 Task: Add a condition where "Channel Is not Line" in unsolved tickets in your groups.
Action: Mouse moved to (128, 429)
Screenshot: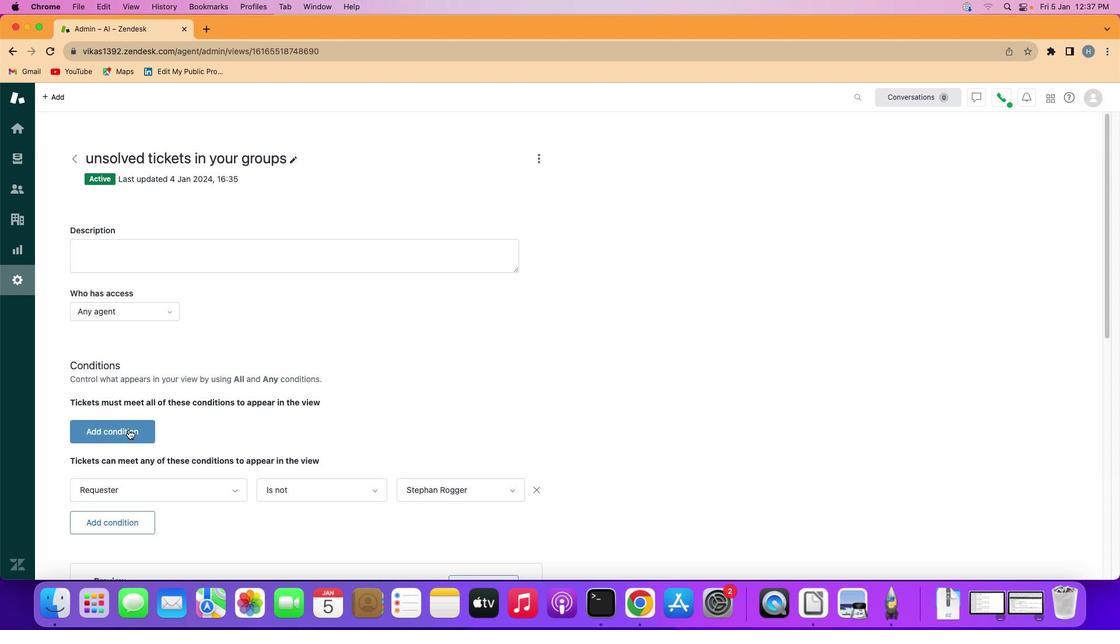 
Action: Mouse pressed left at (128, 429)
Screenshot: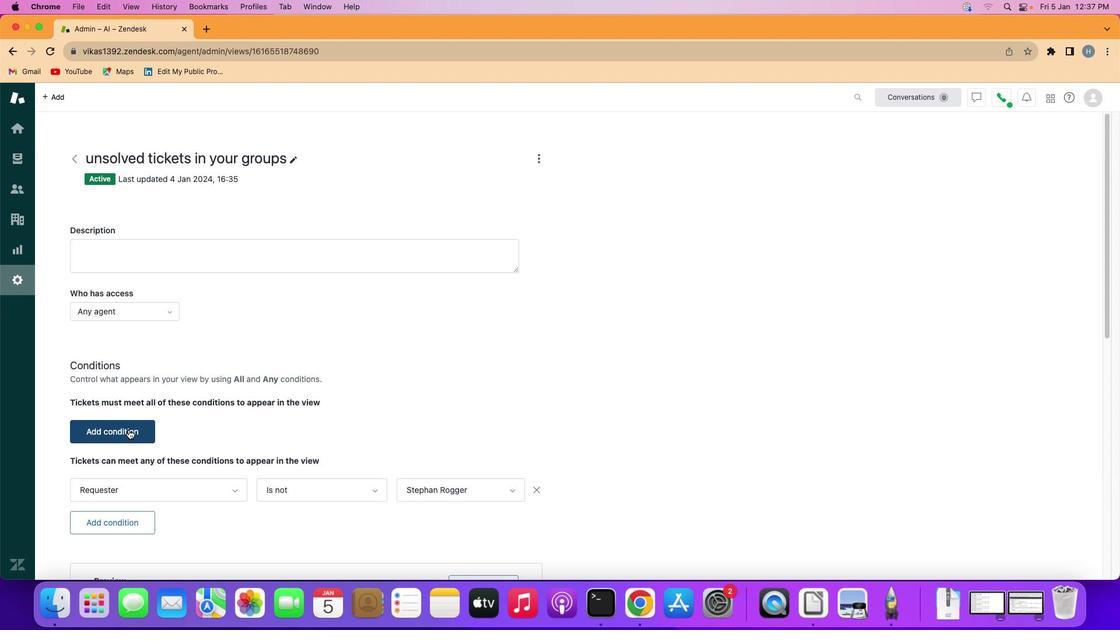 
Action: Mouse moved to (164, 431)
Screenshot: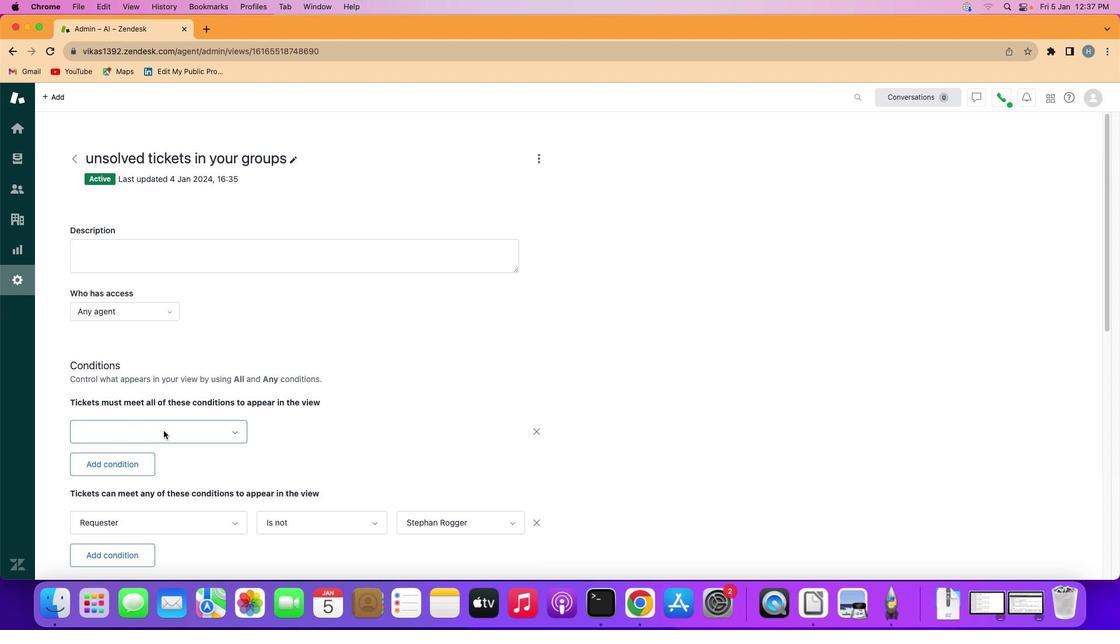 
Action: Mouse pressed left at (164, 431)
Screenshot: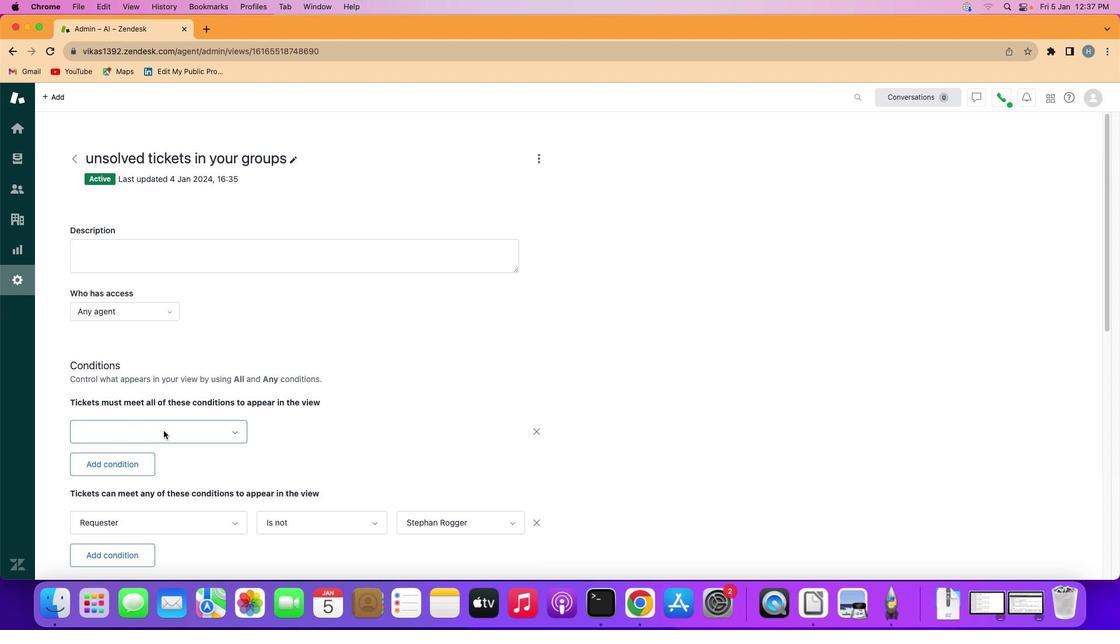 
Action: Mouse moved to (182, 349)
Screenshot: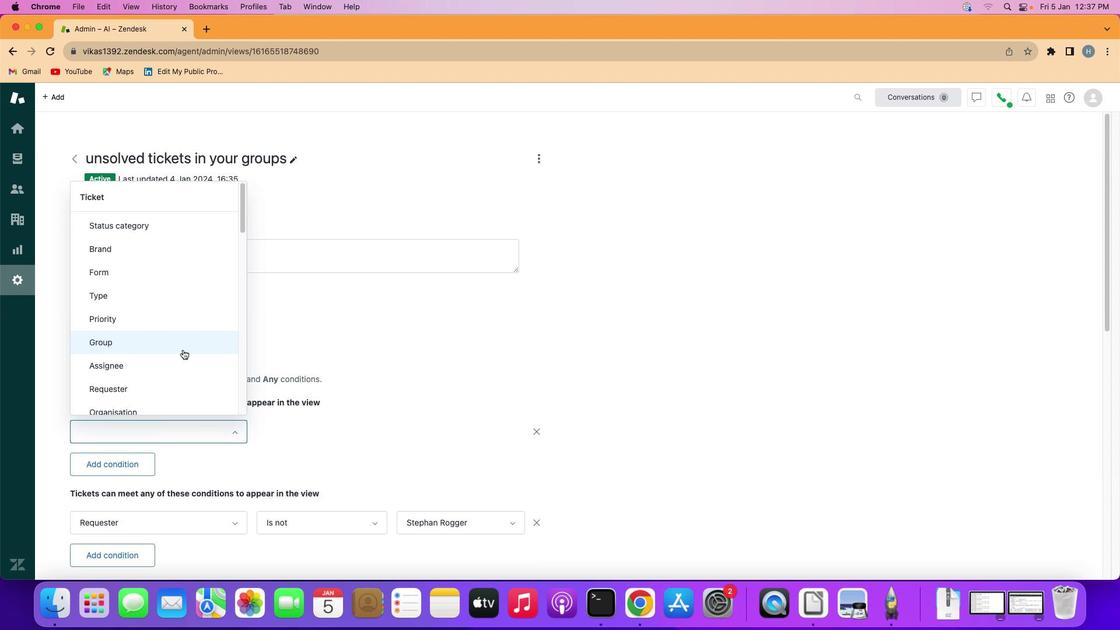 
Action: Mouse scrolled (182, 349) with delta (0, 0)
Screenshot: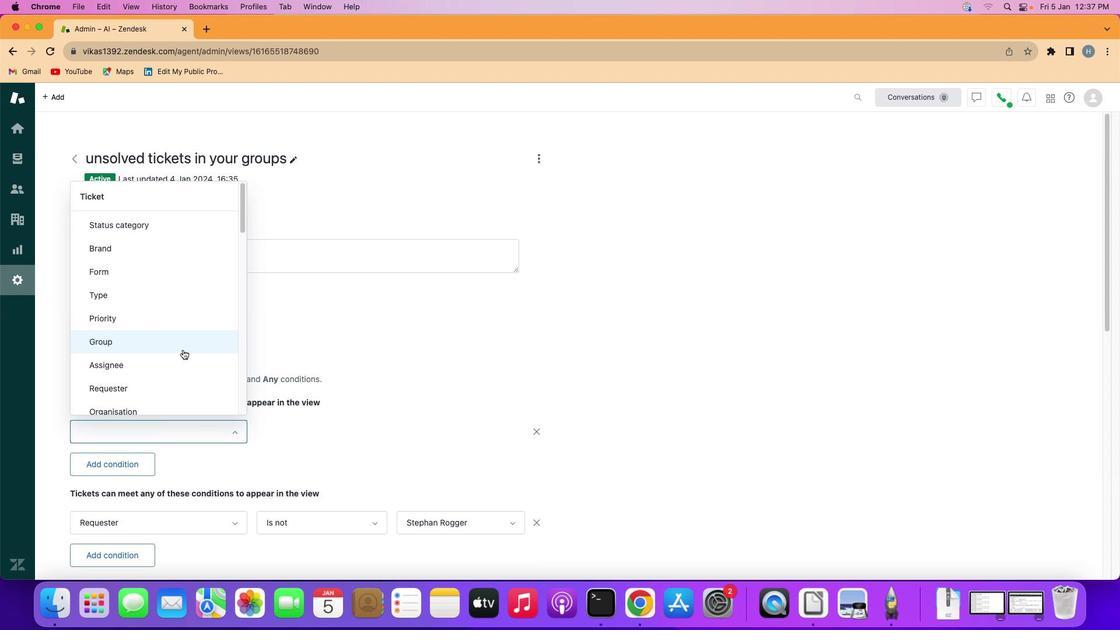 
Action: Mouse scrolled (182, 349) with delta (0, 0)
Screenshot: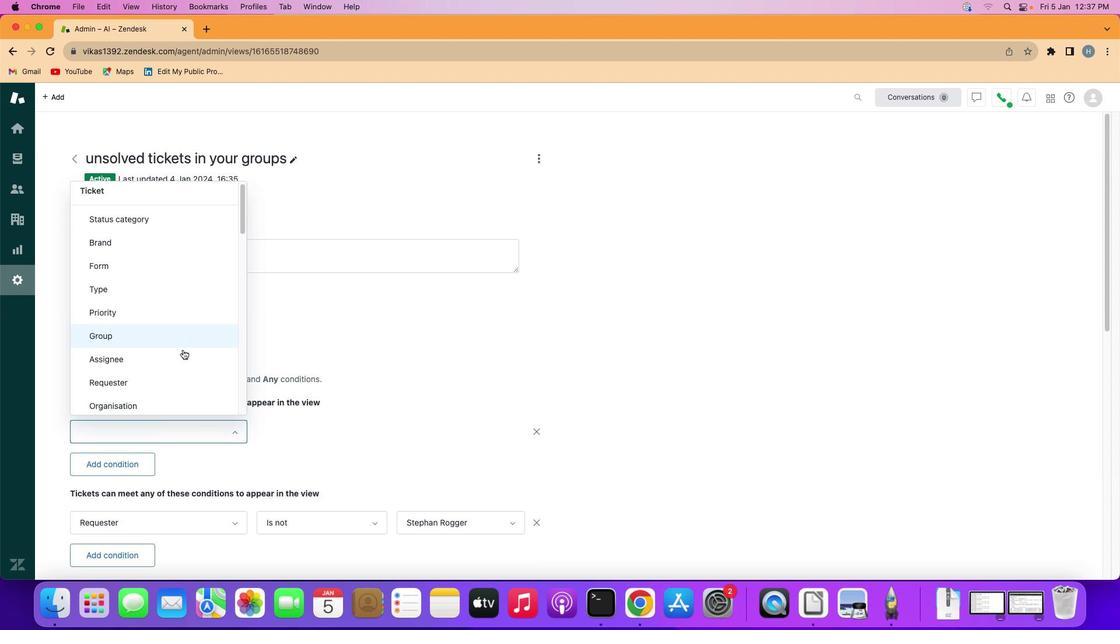 
Action: Mouse scrolled (182, 349) with delta (0, 0)
Screenshot: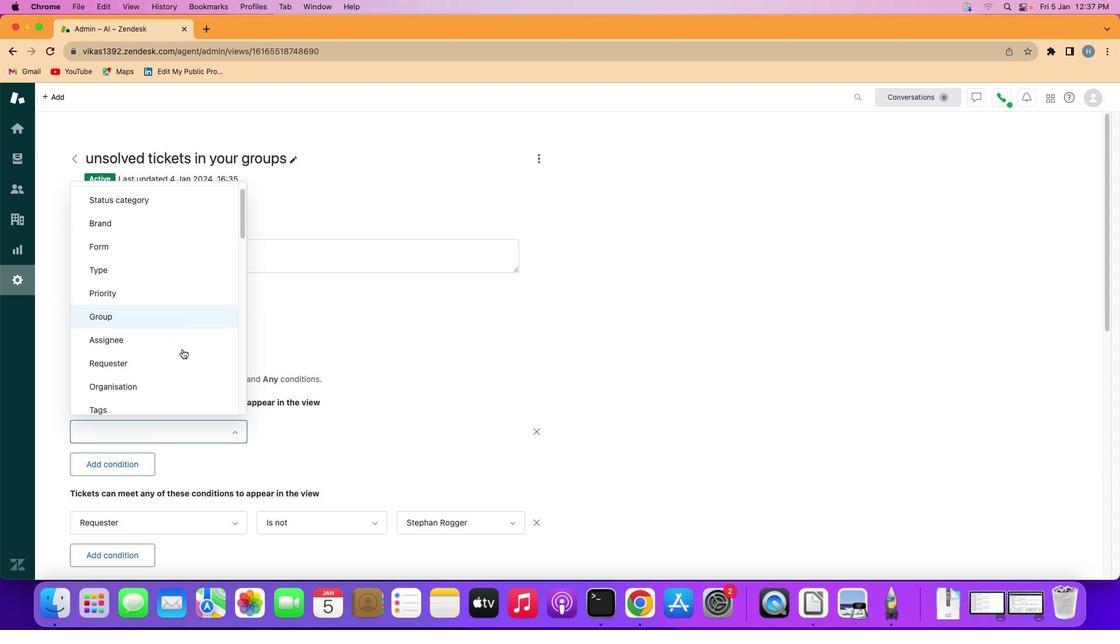 
Action: Mouse moved to (182, 349)
Screenshot: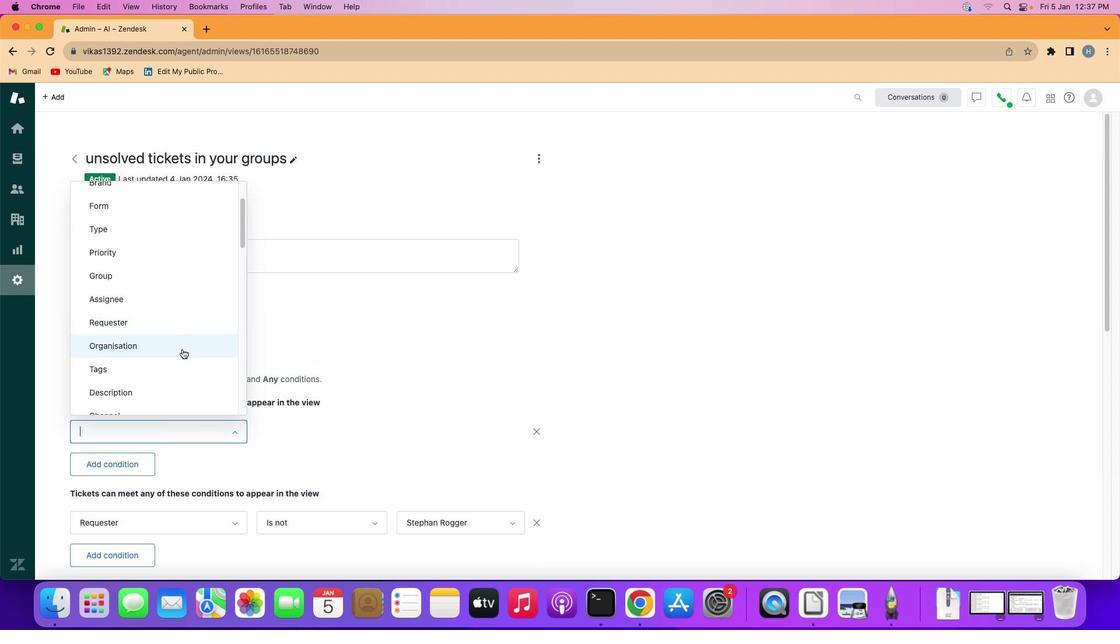 
Action: Mouse scrolled (182, 349) with delta (0, 0)
Screenshot: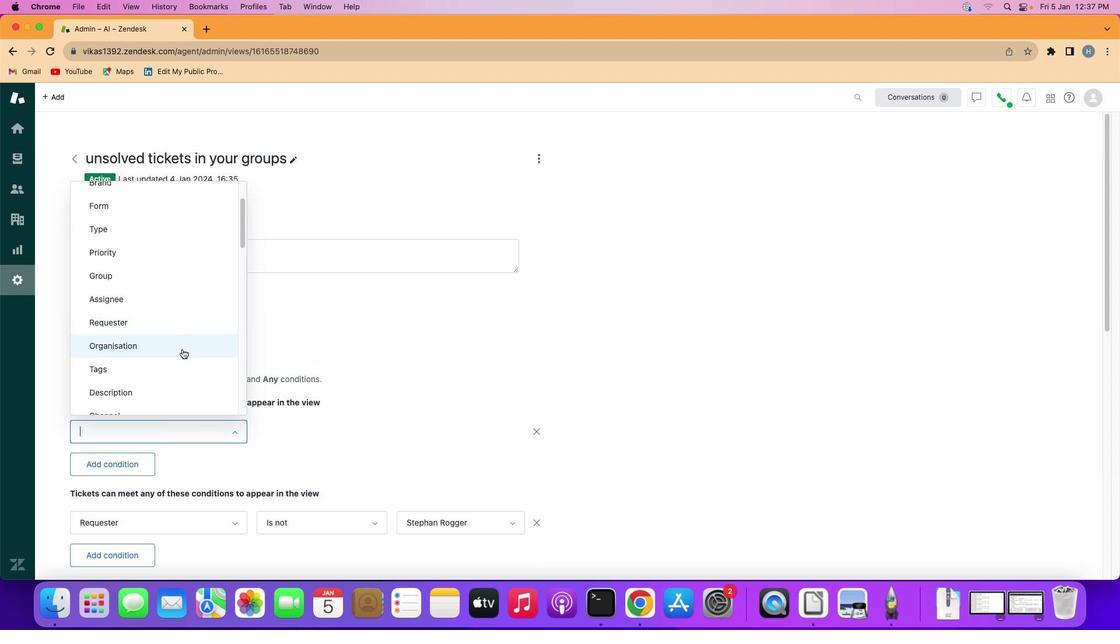 
Action: Mouse moved to (182, 349)
Screenshot: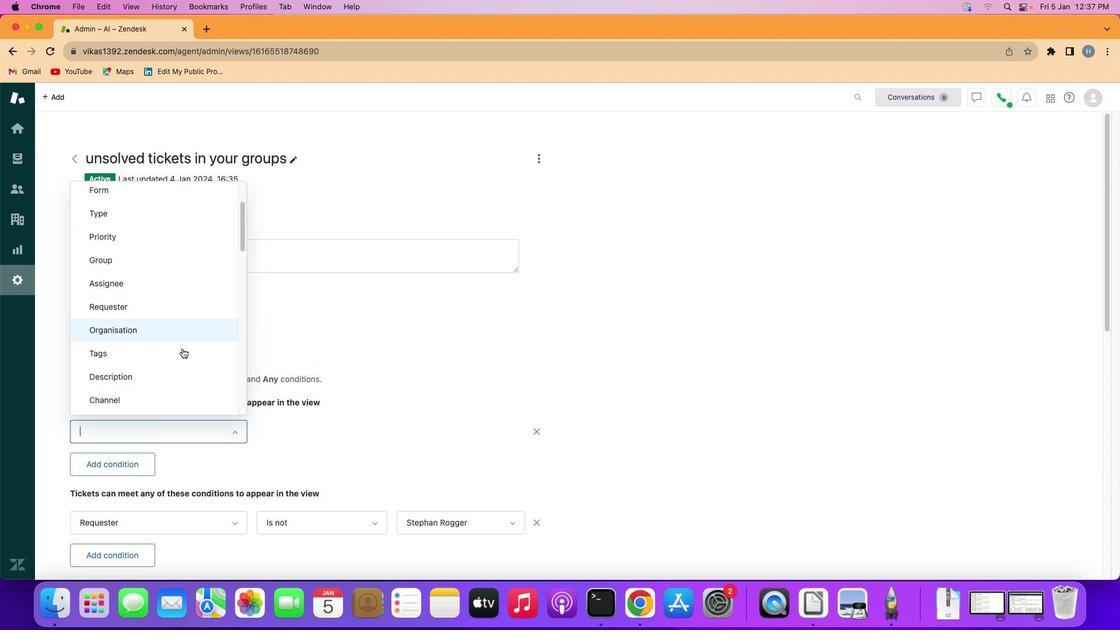 
Action: Mouse scrolled (182, 349) with delta (0, 0)
Screenshot: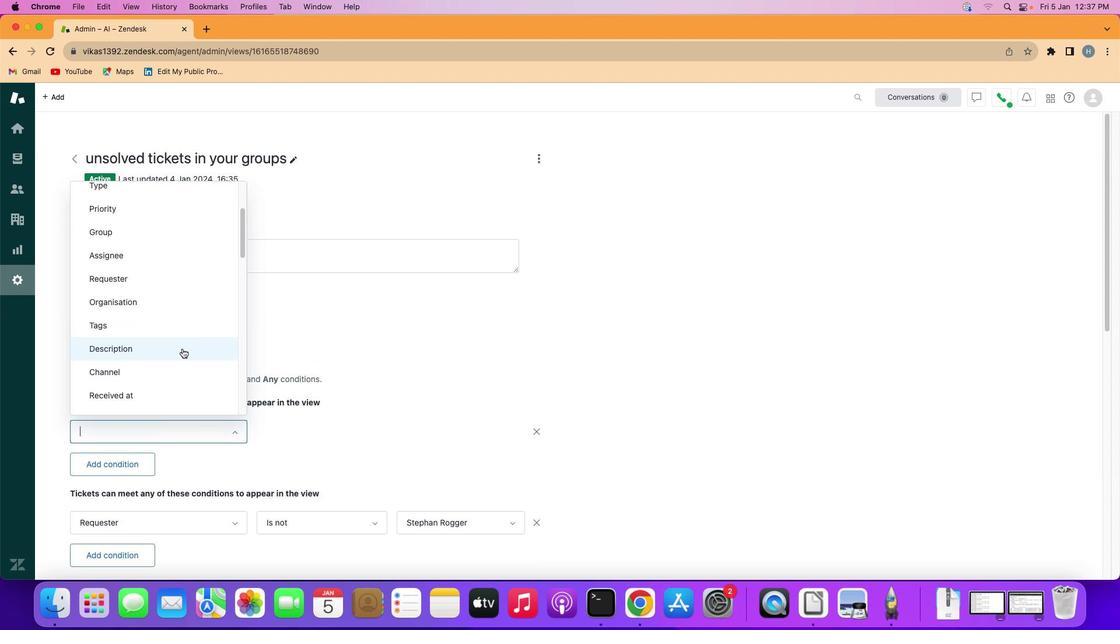 
Action: Mouse moved to (185, 338)
Screenshot: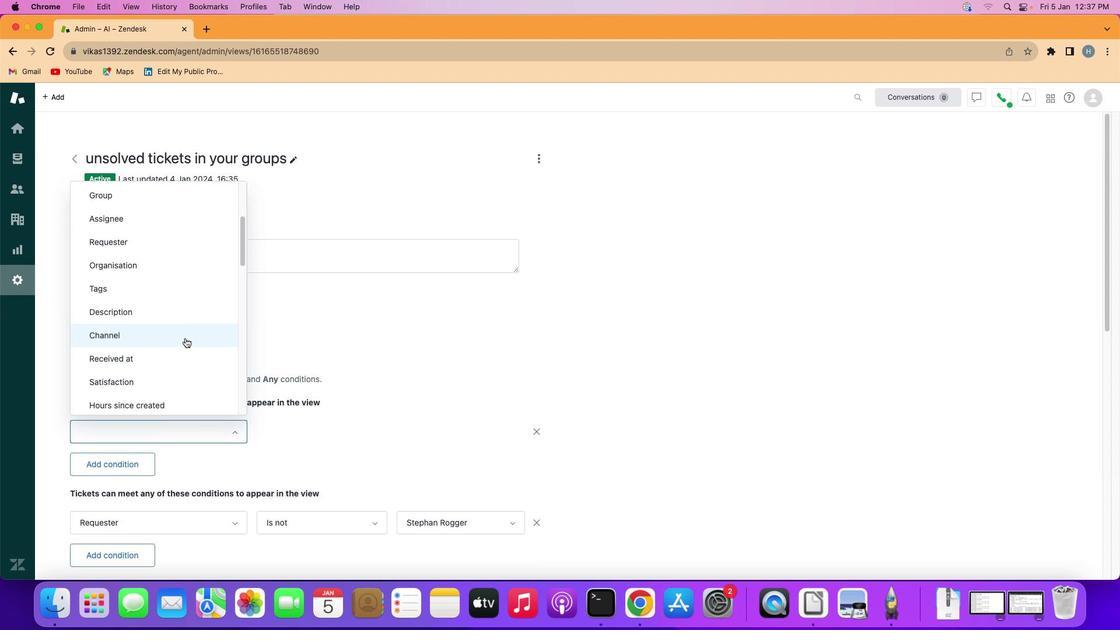 
Action: Mouse pressed left at (185, 338)
Screenshot: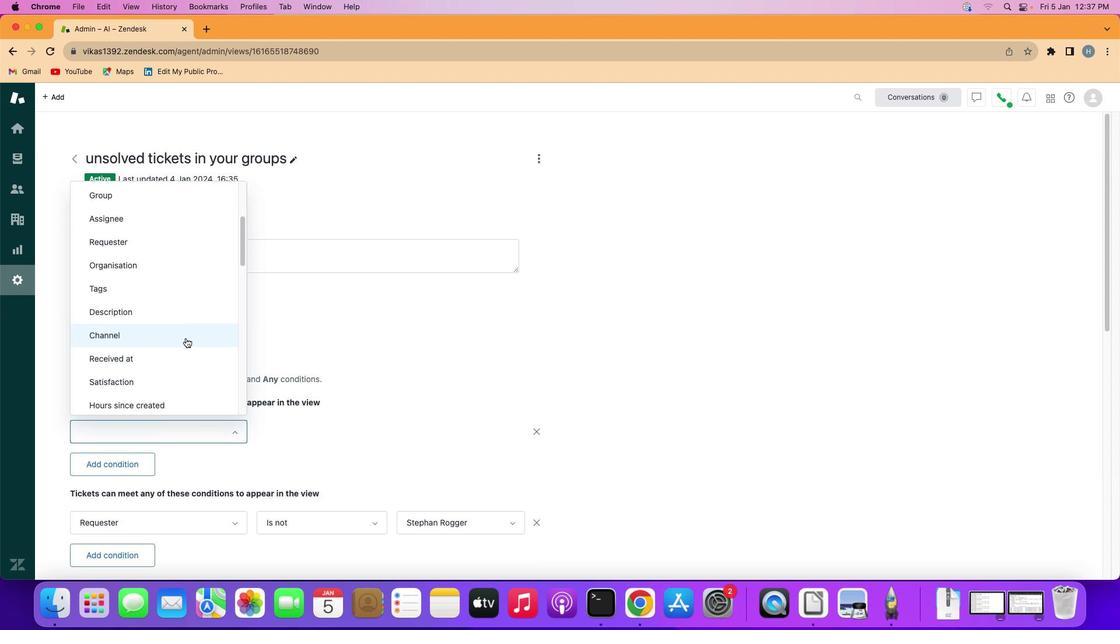 
Action: Mouse moved to (318, 430)
Screenshot: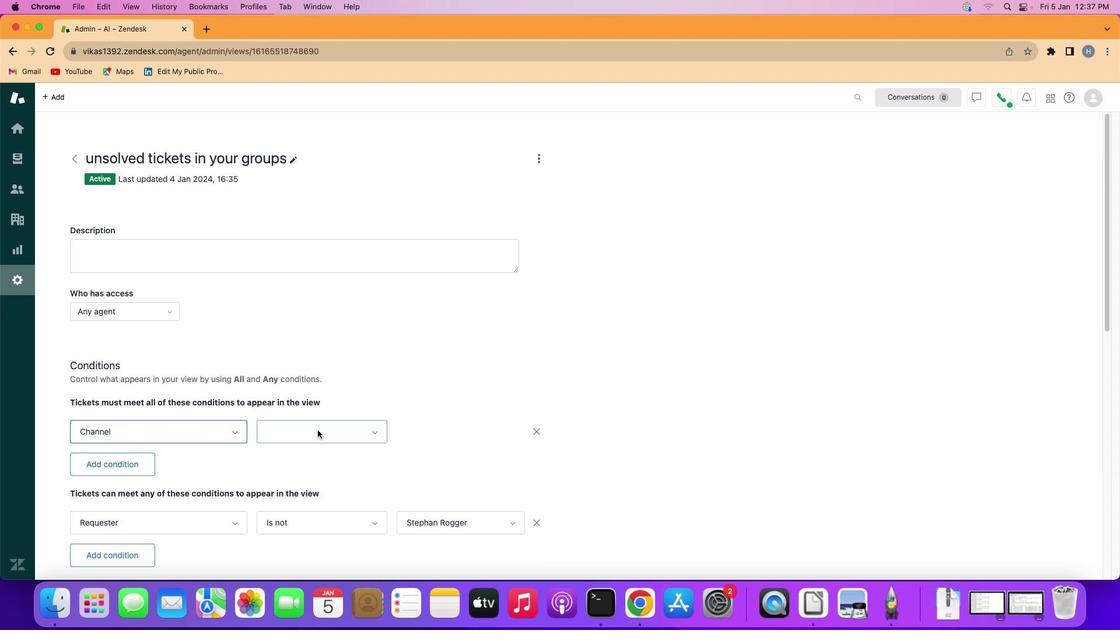 
Action: Mouse pressed left at (318, 430)
Screenshot: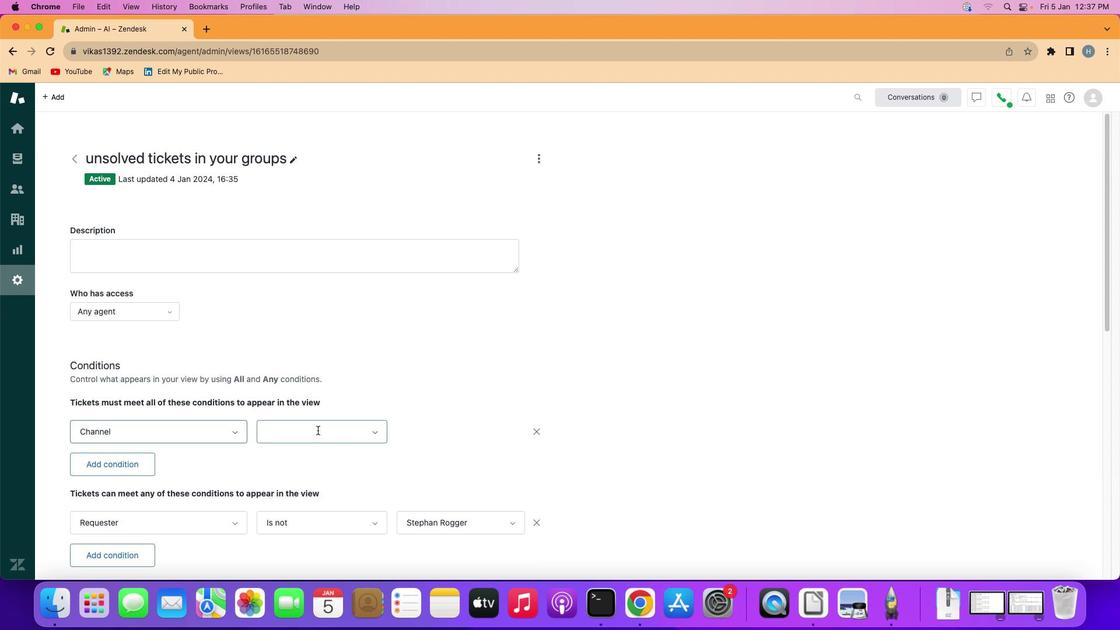 
Action: Mouse moved to (314, 485)
Screenshot: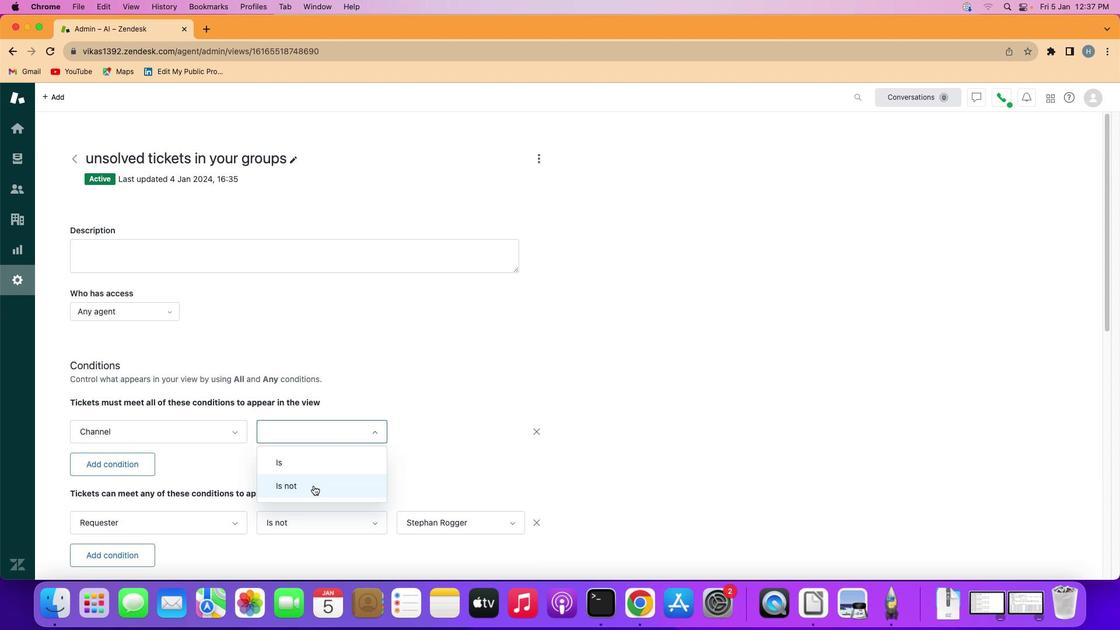 
Action: Mouse pressed left at (314, 485)
Screenshot: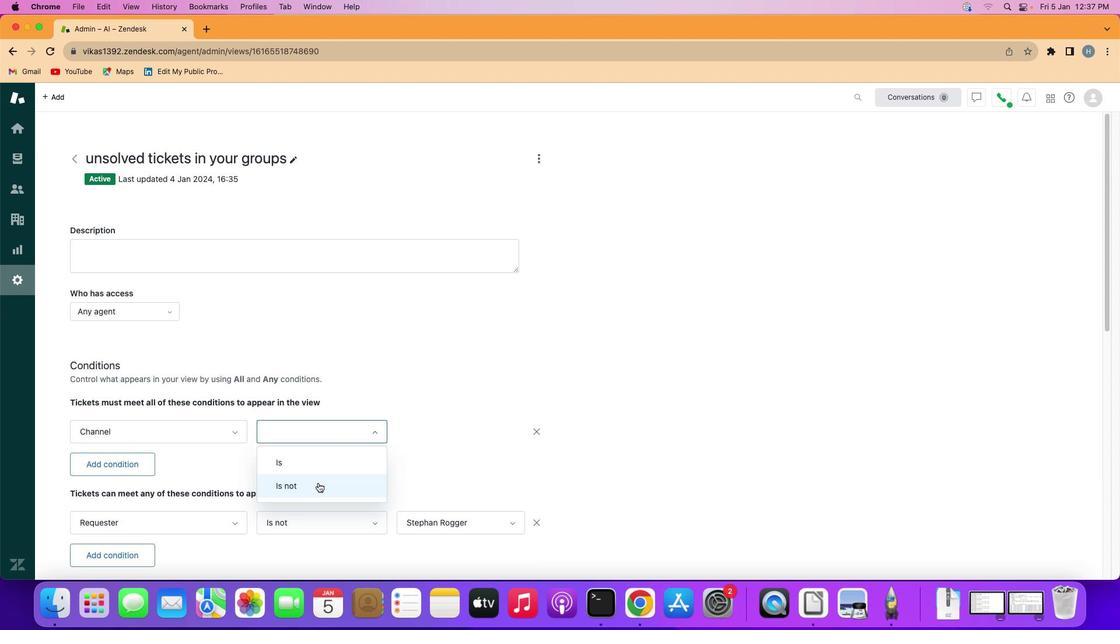 
Action: Mouse moved to (492, 432)
Screenshot: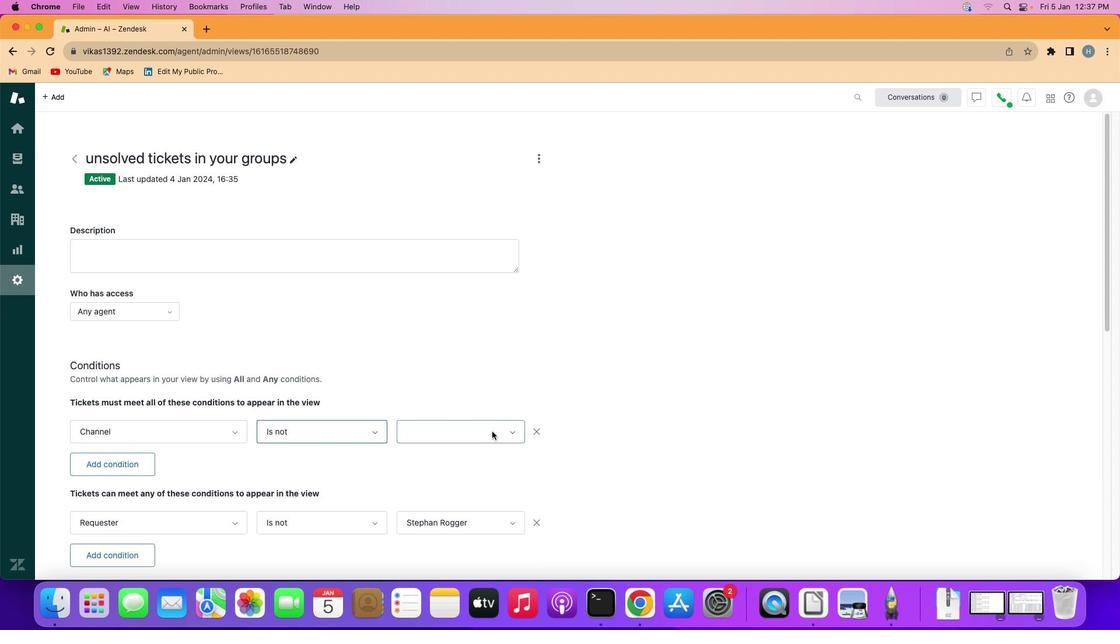 
Action: Mouse pressed left at (492, 432)
Screenshot: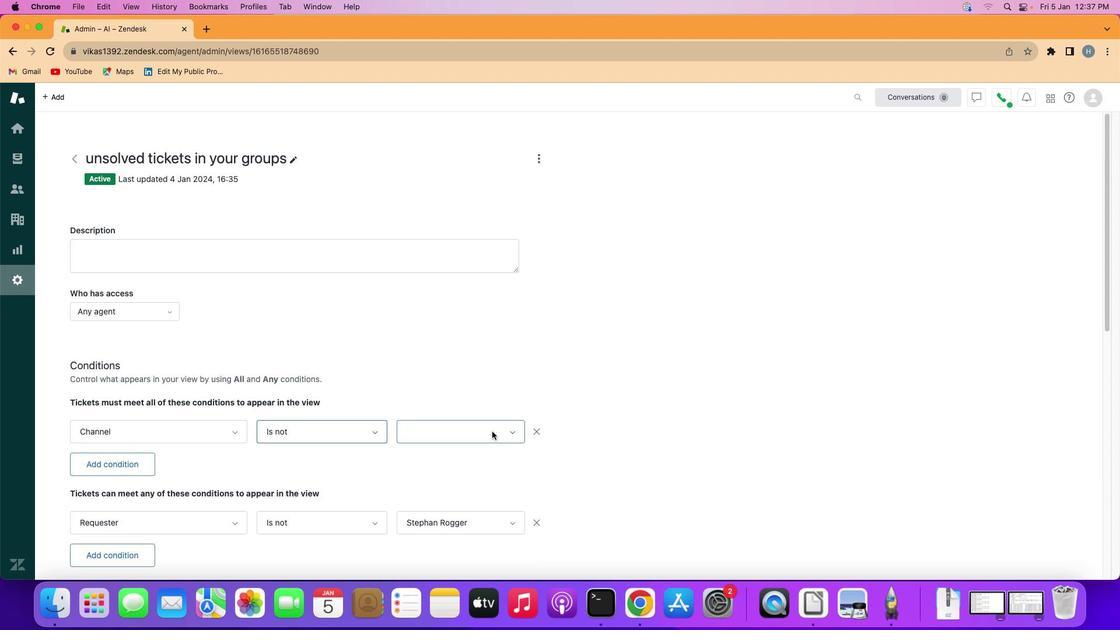 
Action: Mouse moved to (472, 336)
Screenshot: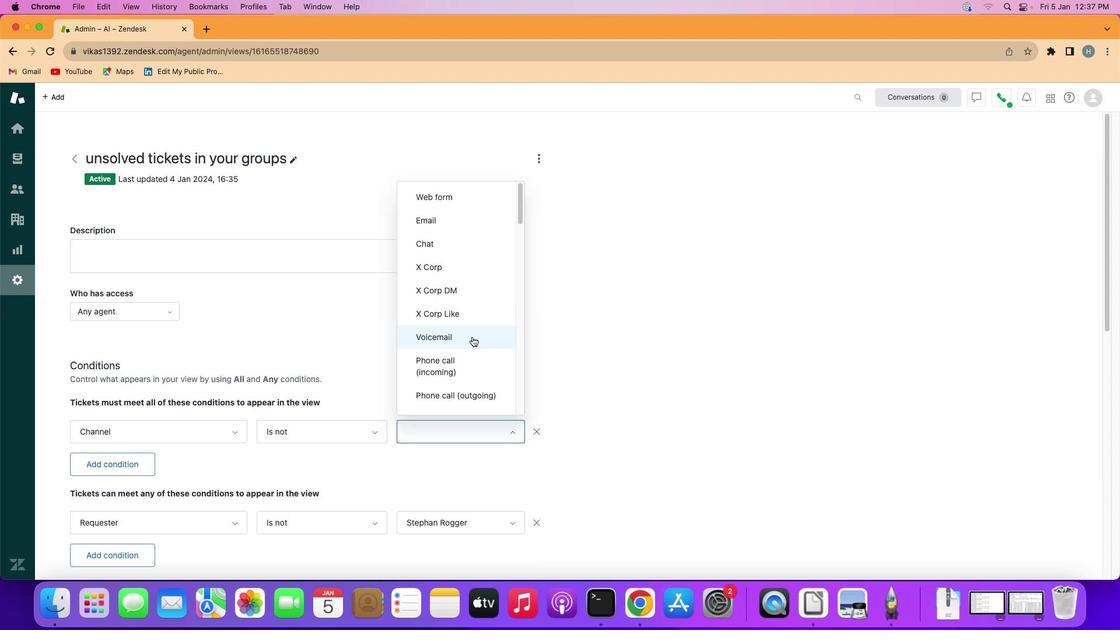 
Action: Mouse scrolled (472, 336) with delta (0, 0)
Screenshot: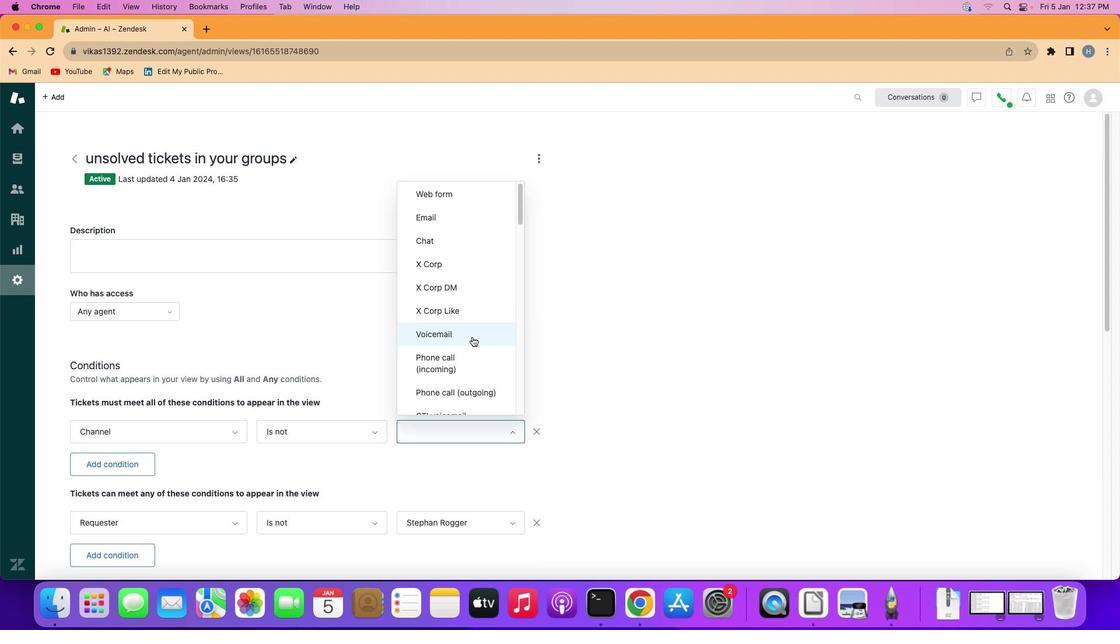 
Action: Mouse scrolled (472, 336) with delta (0, 0)
Screenshot: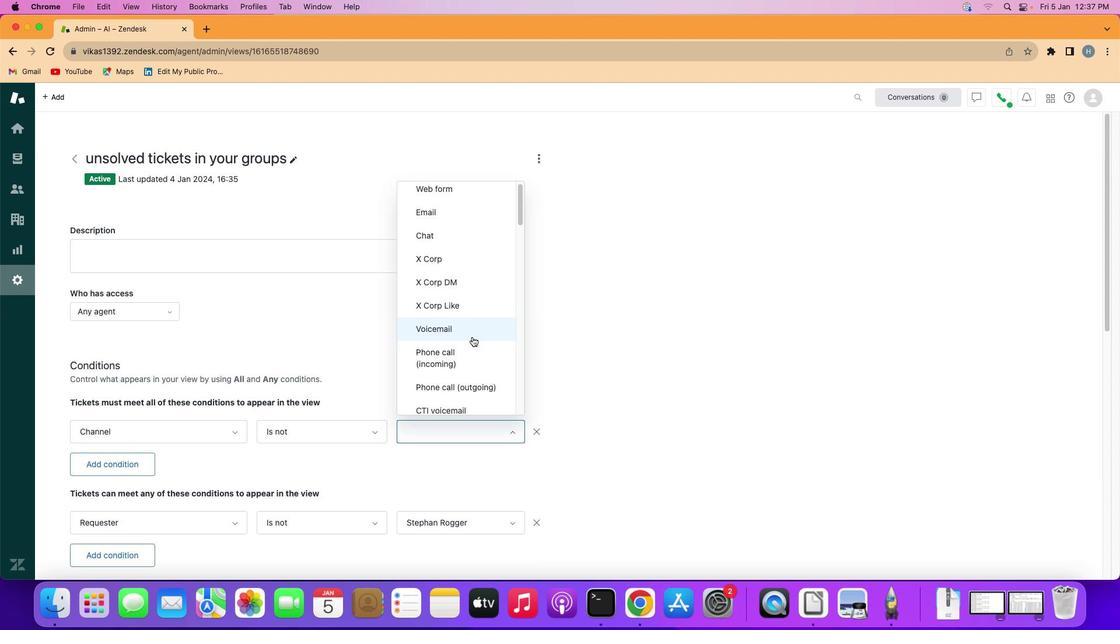 
Action: Mouse scrolled (472, 336) with delta (0, 0)
Screenshot: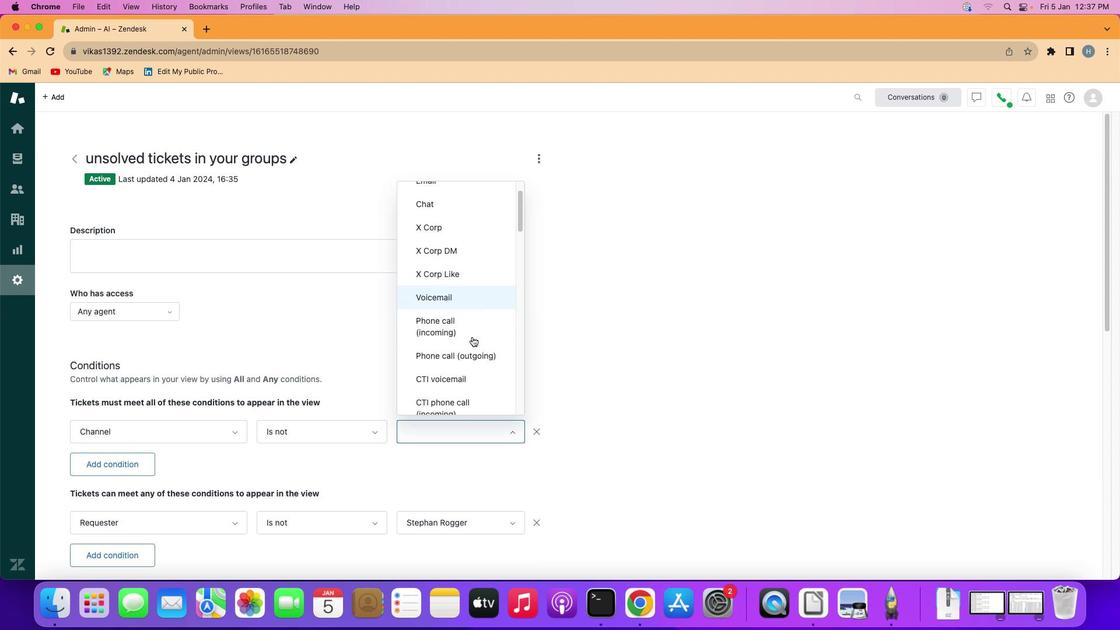 
Action: Mouse scrolled (472, 336) with delta (0, -1)
Screenshot: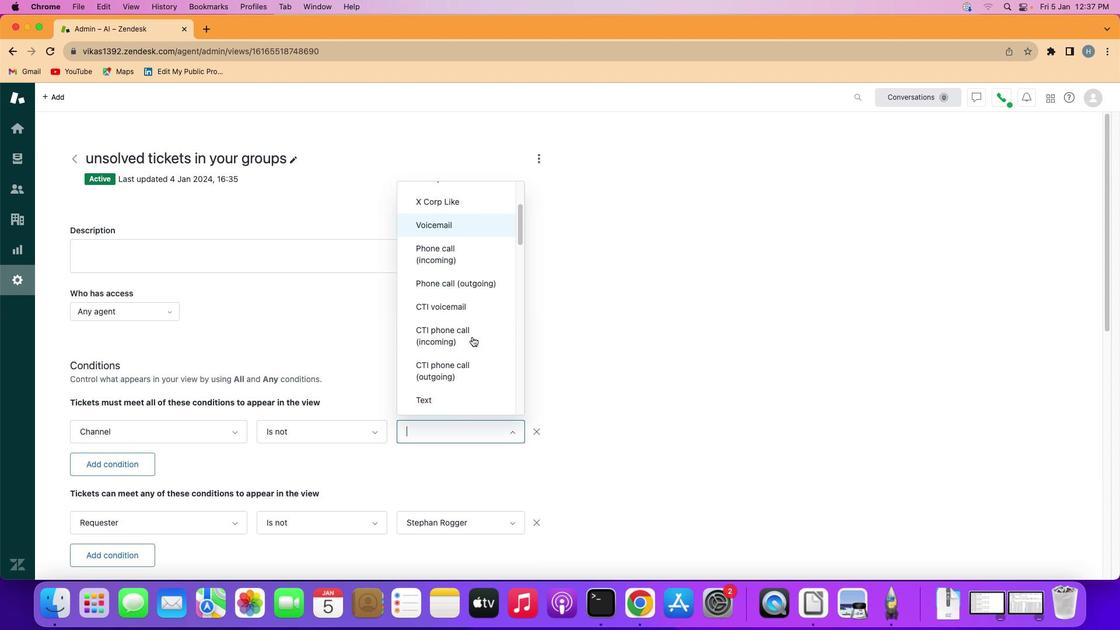 
Action: Mouse scrolled (472, 336) with delta (0, -1)
Screenshot: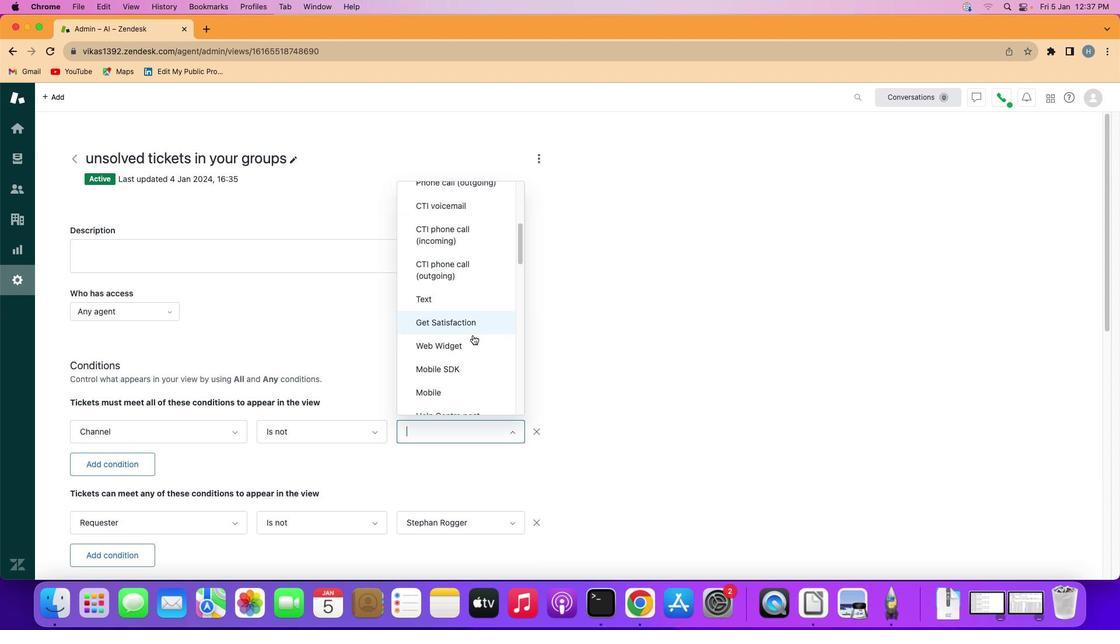 
Action: Mouse moved to (473, 335)
Screenshot: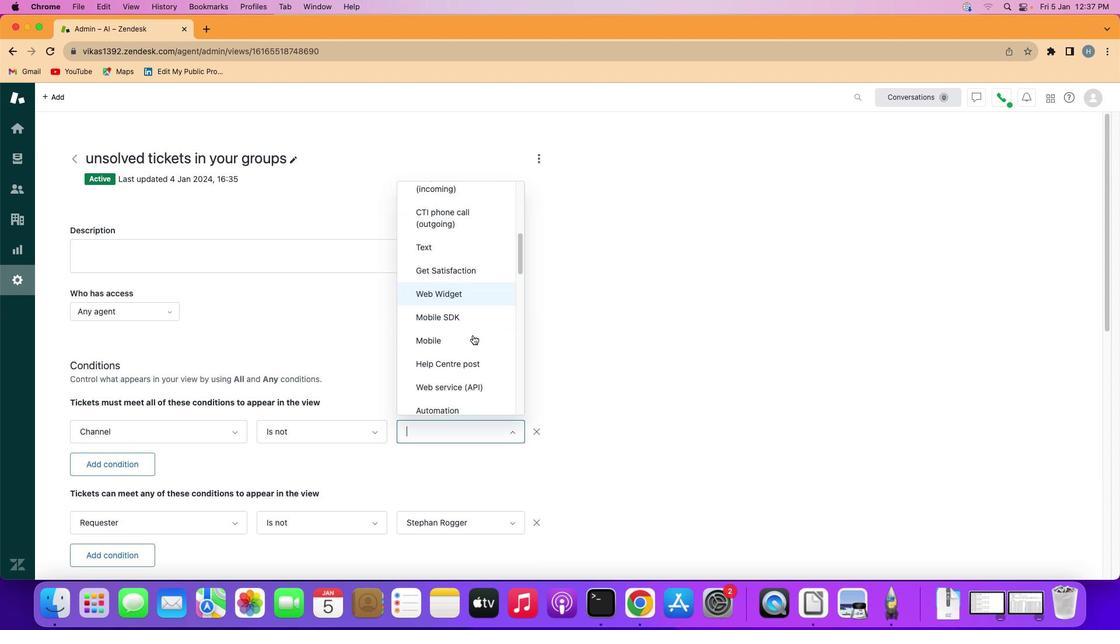 
Action: Mouse scrolled (473, 335) with delta (0, -1)
Screenshot: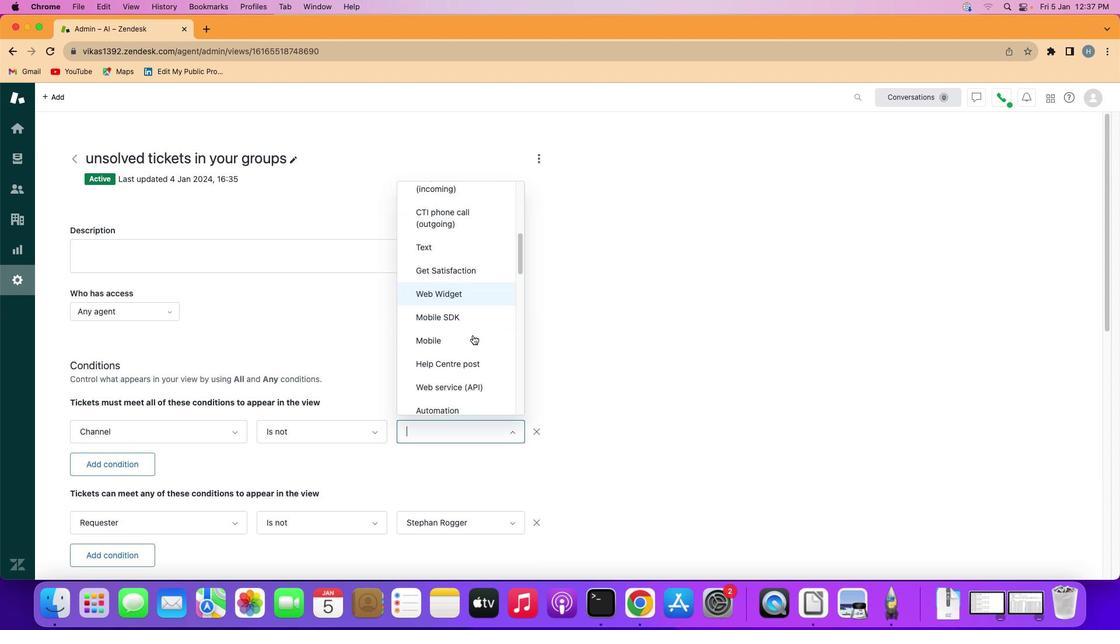 
Action: Mouse moved to (471, 340)
Screenshot: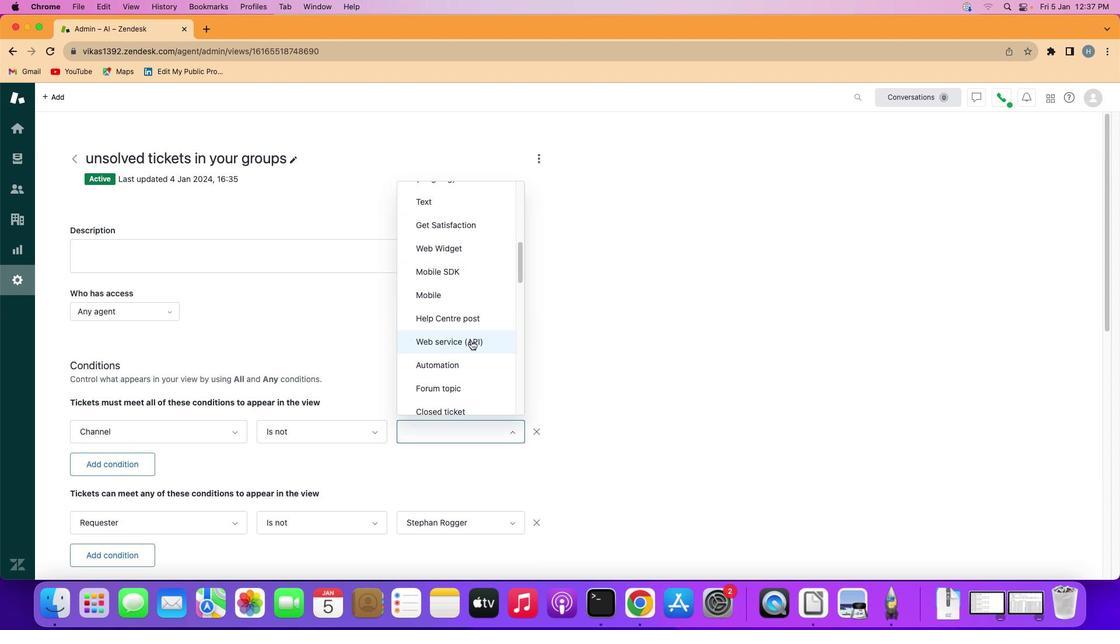 
Action: Mouse scrolled (471, 340) with delta (0, 0)
Screenshot: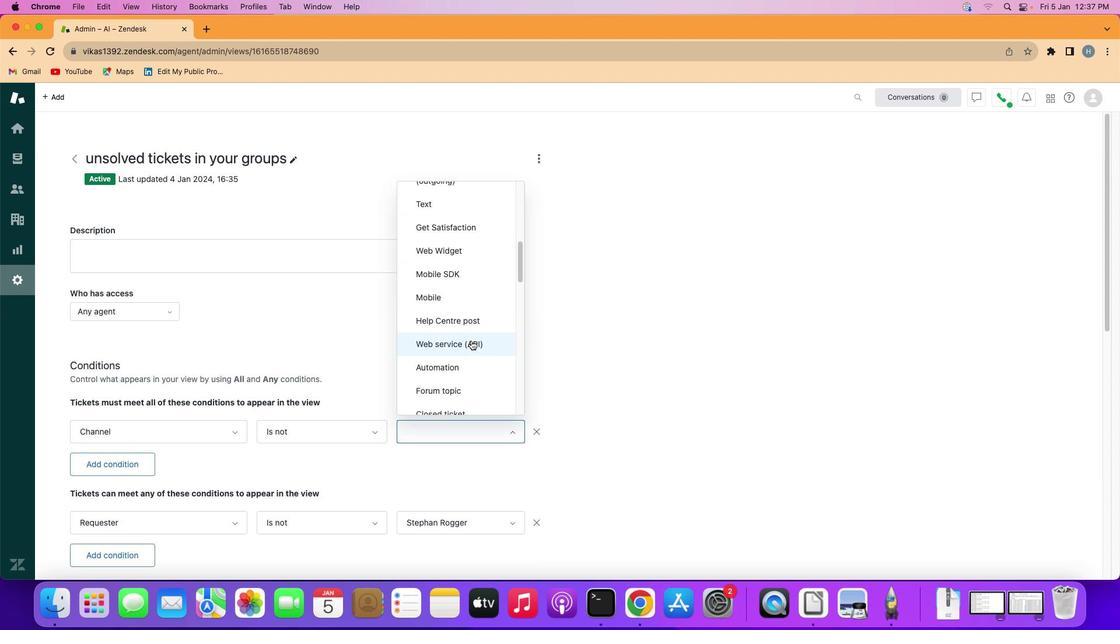 
Action: Mouse scrolled (471, 340) with delta (0, 1)
Screenshot: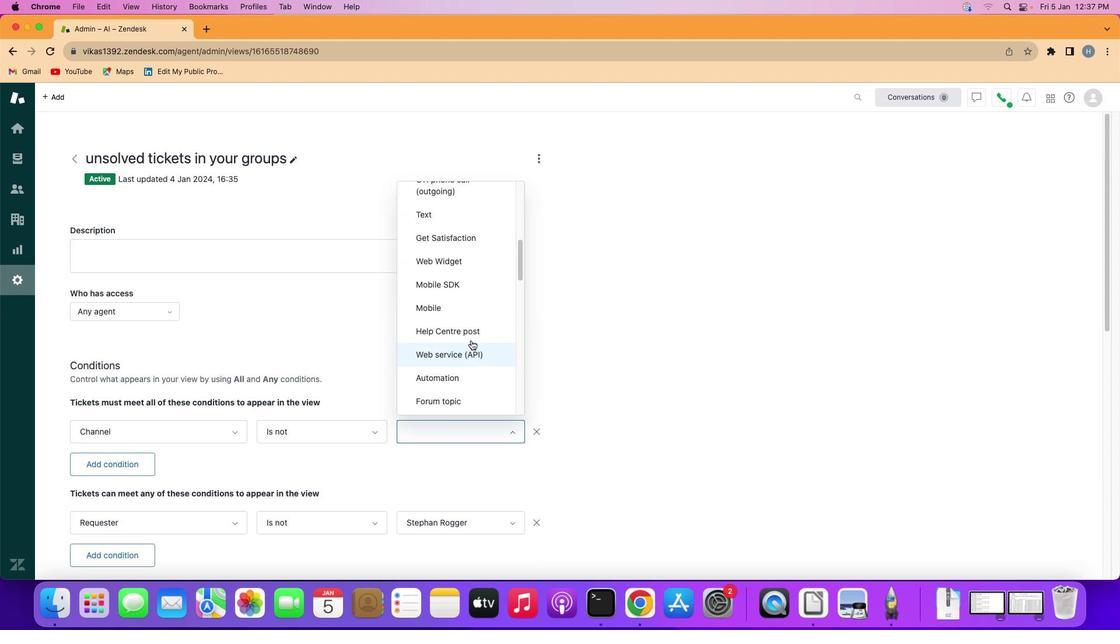 
Action: Mouse scrolled (471, 340) with delta (0, 0)
Screenshot: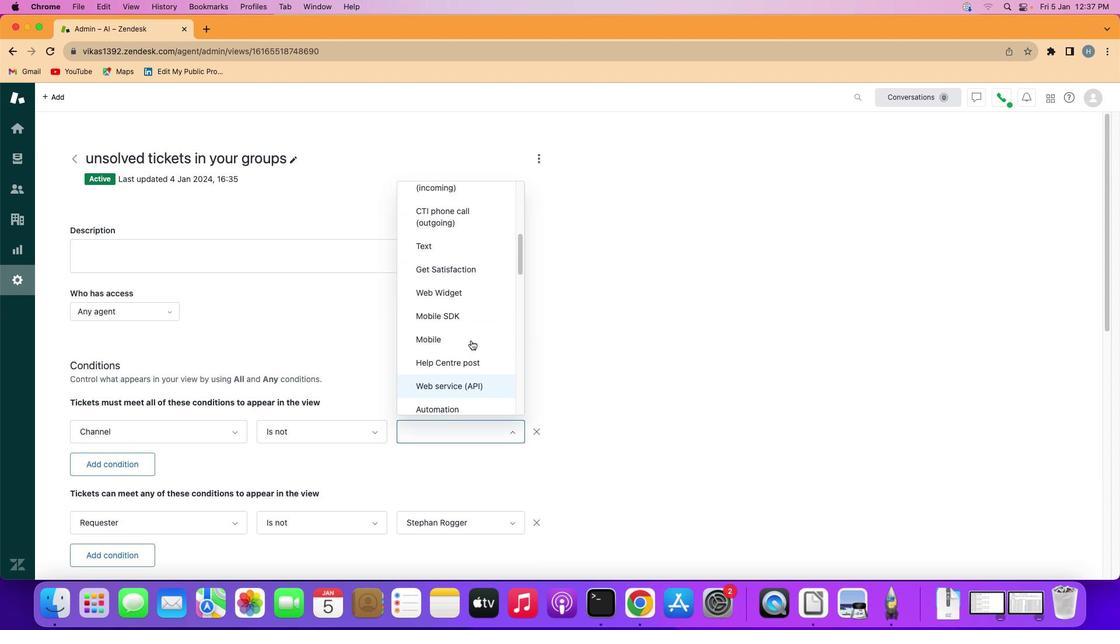 
Action: Mouse scrolled (471, 340) with delta (0, 0)
Screenshot: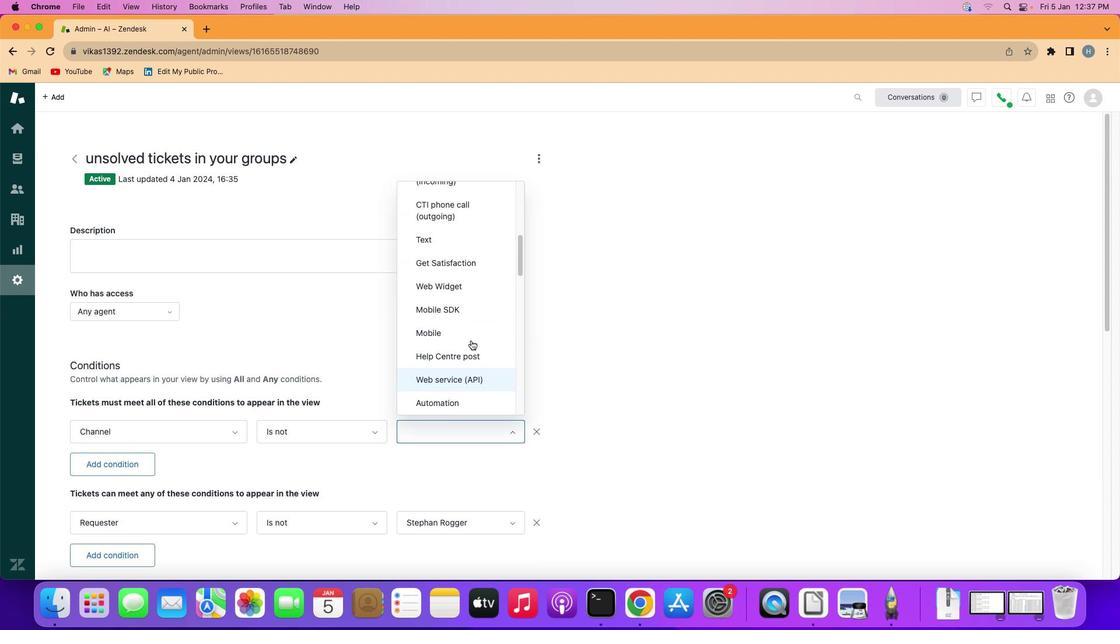 
Action: Mouse scrolled (471, 340) with delta (0, 0)
Screenshot: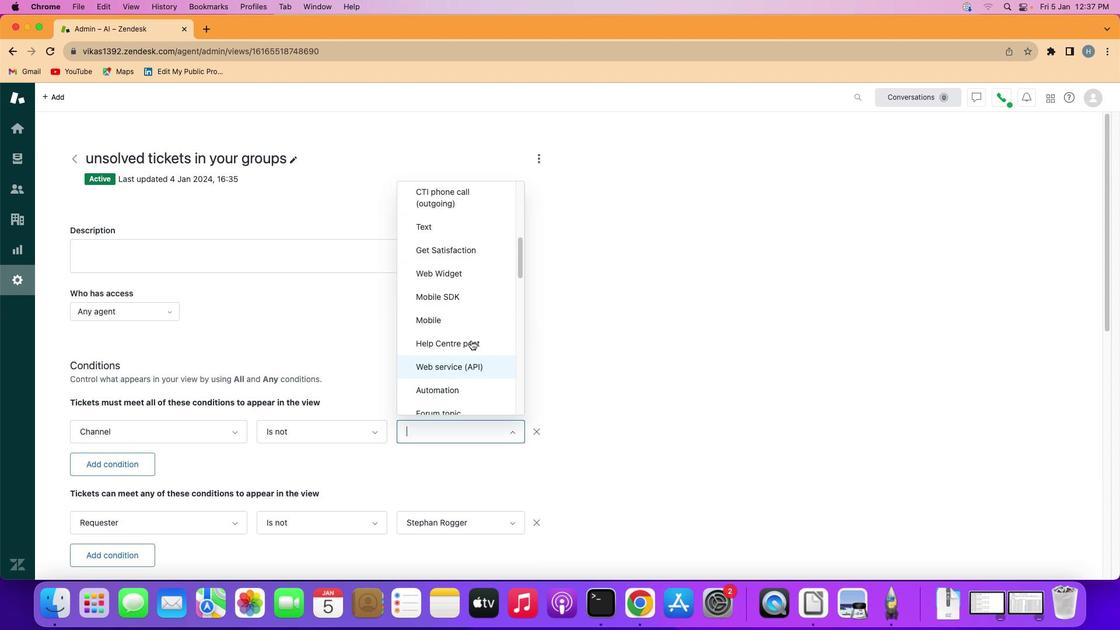 
Action: Mouse moved to (471, 340)
Screenshot: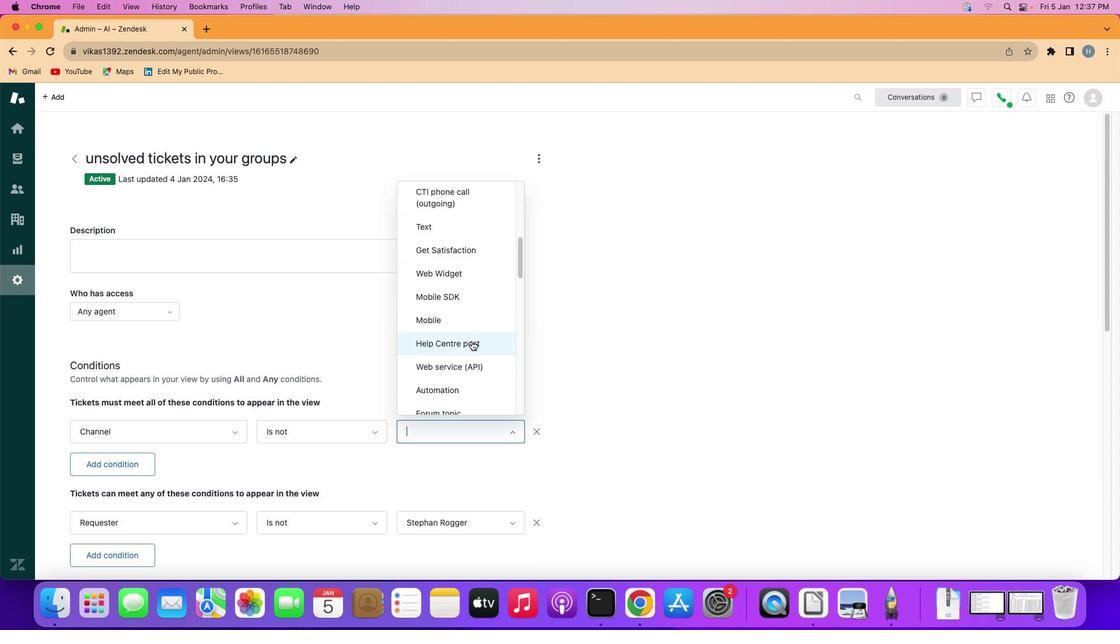
Action: Mouse scrolled (471, 340) with delta (0, 0)
Screenshot: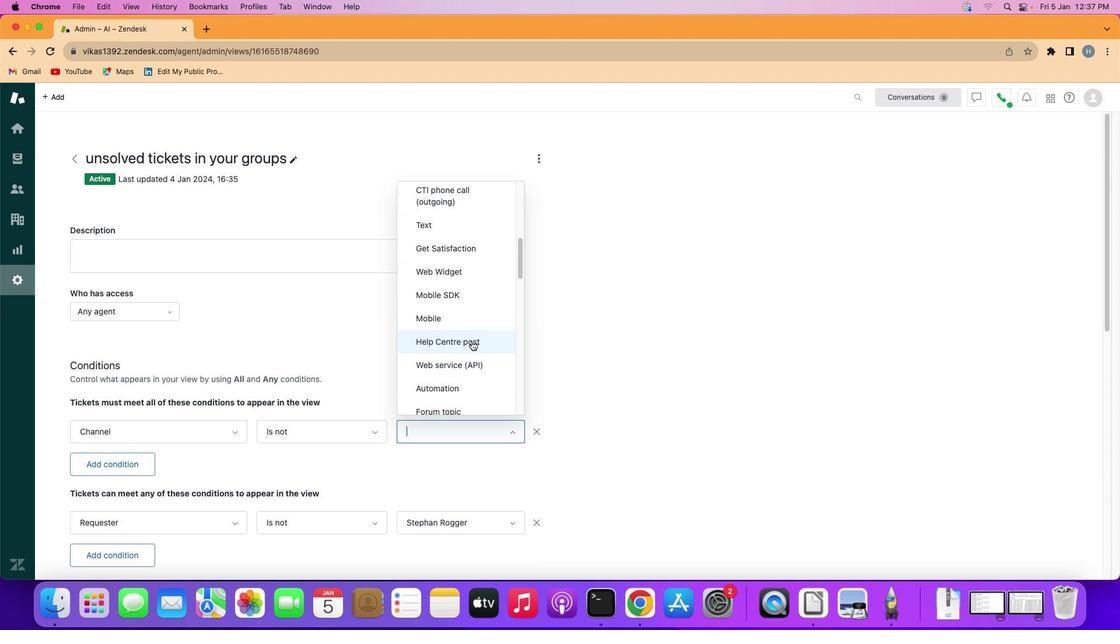 
Action: Mouse scrolled (471, 340) with delta (0, 0)
Screenshot: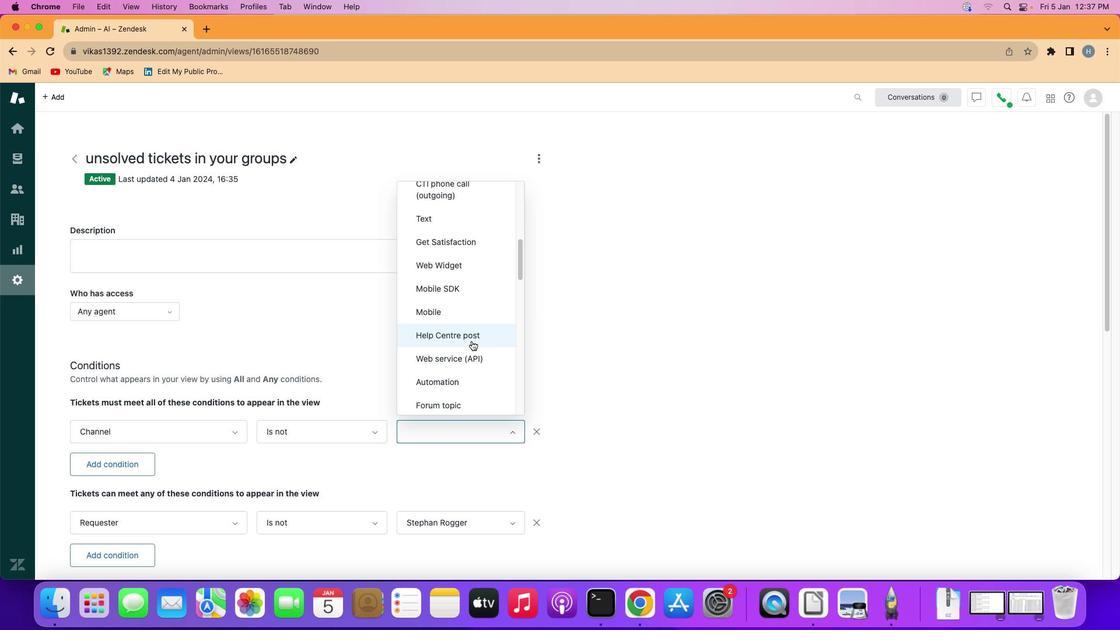 
Action: Mouse scrolled (471, 340) with delta (0, 0)
Screenshot: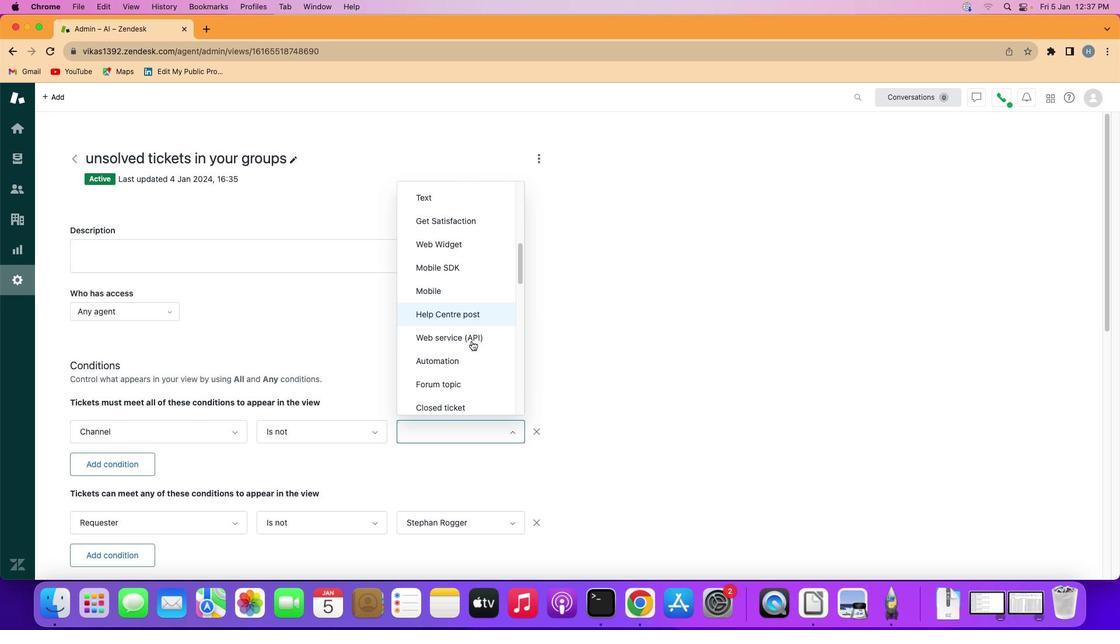 
Action: Mouse scrolled (471, 340) with delta (0, 0)
Screenshot: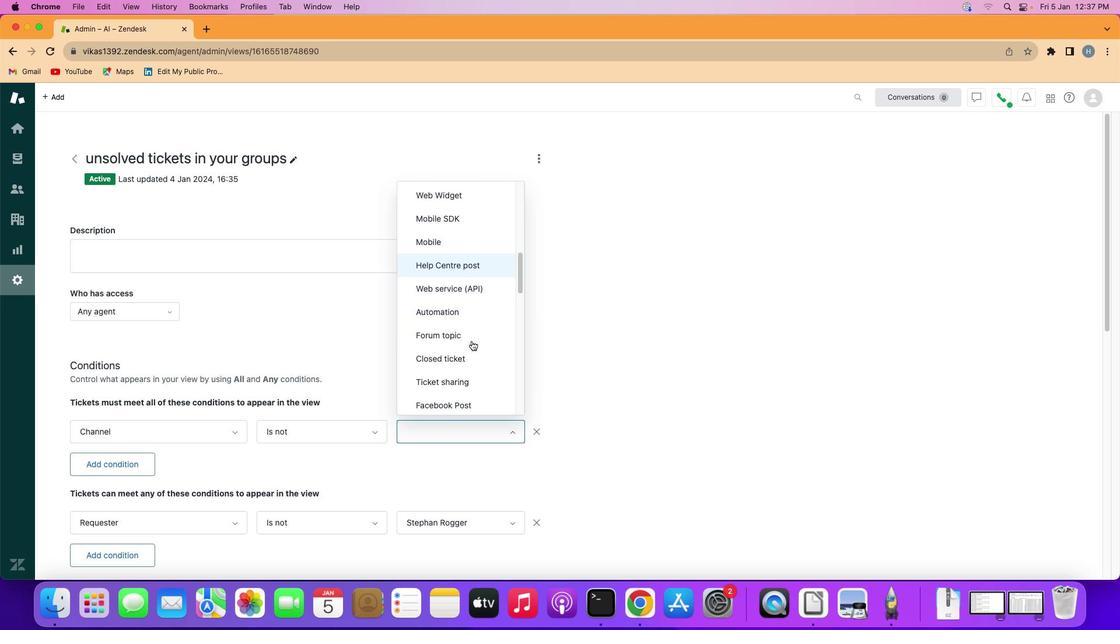 
Action: Mouse scrolled (471, 340) with delta (0, 0)
Screenshot: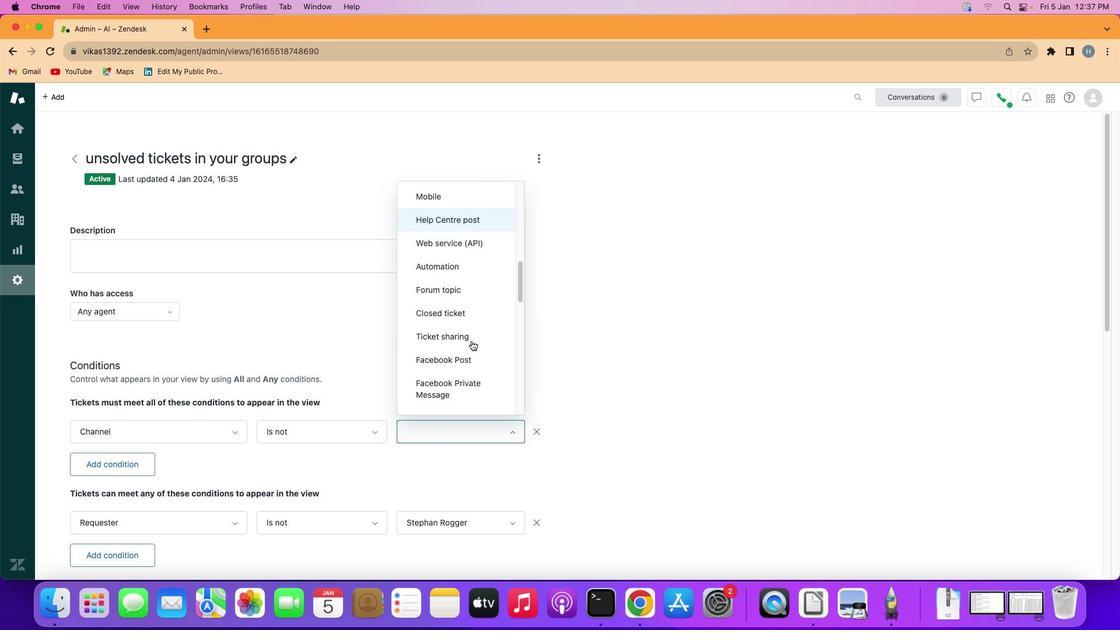 
Action: Mouse scrolled (471, 340) with delta (0, 0)
Screenshot: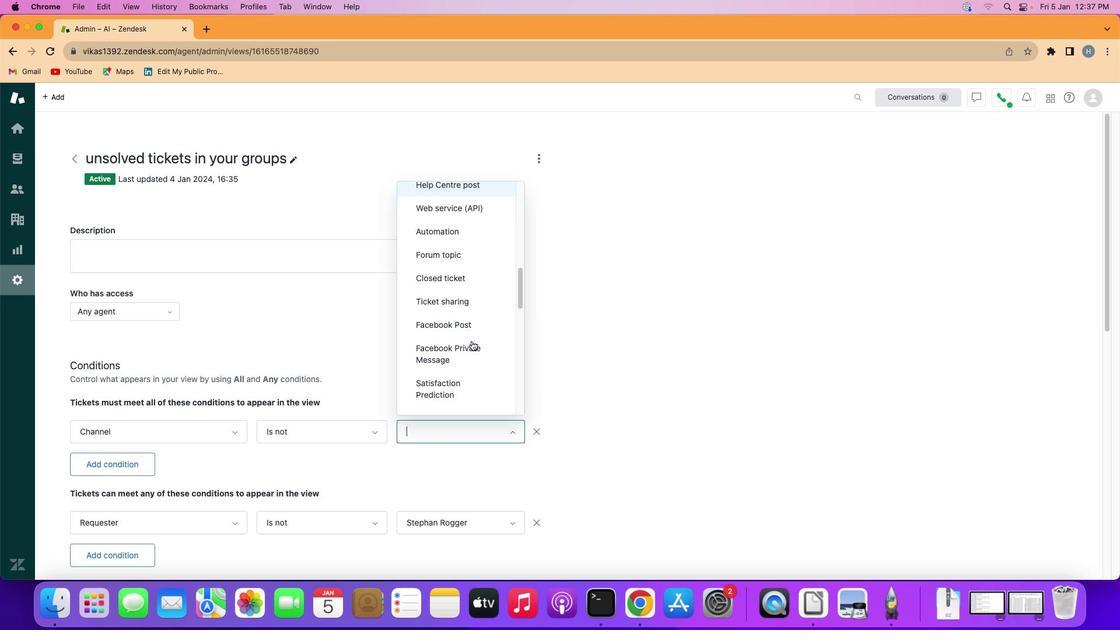 
Action: Mouse scrolled (471, 340) with delta (0, 0)
Screenshot: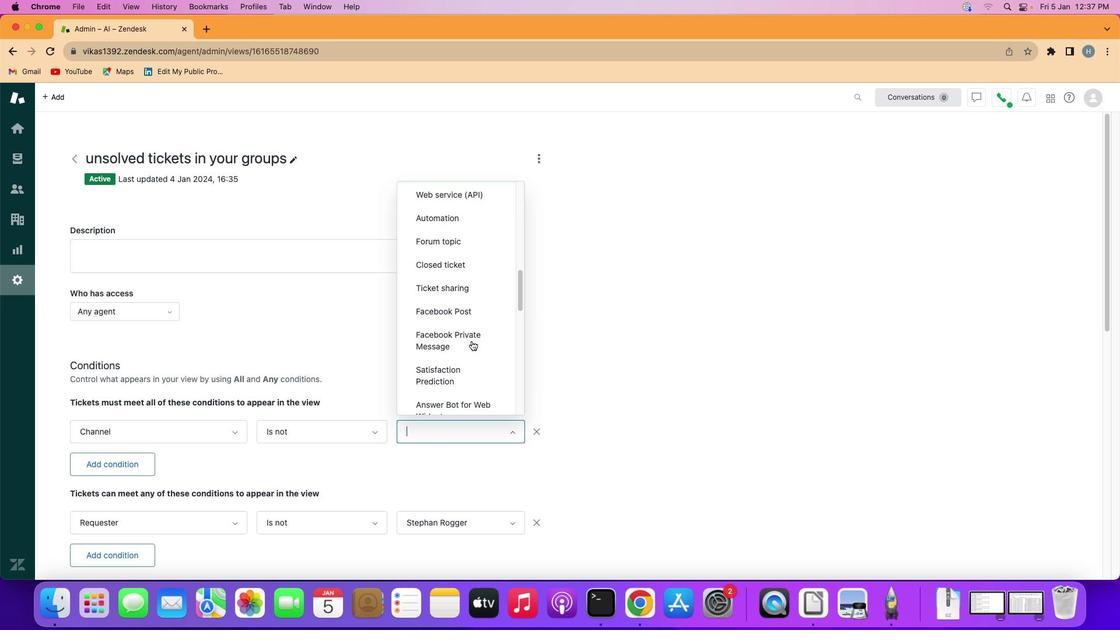 
Action: Mouse scrolled (471, 340) with delta (0, 0)
Screenshot: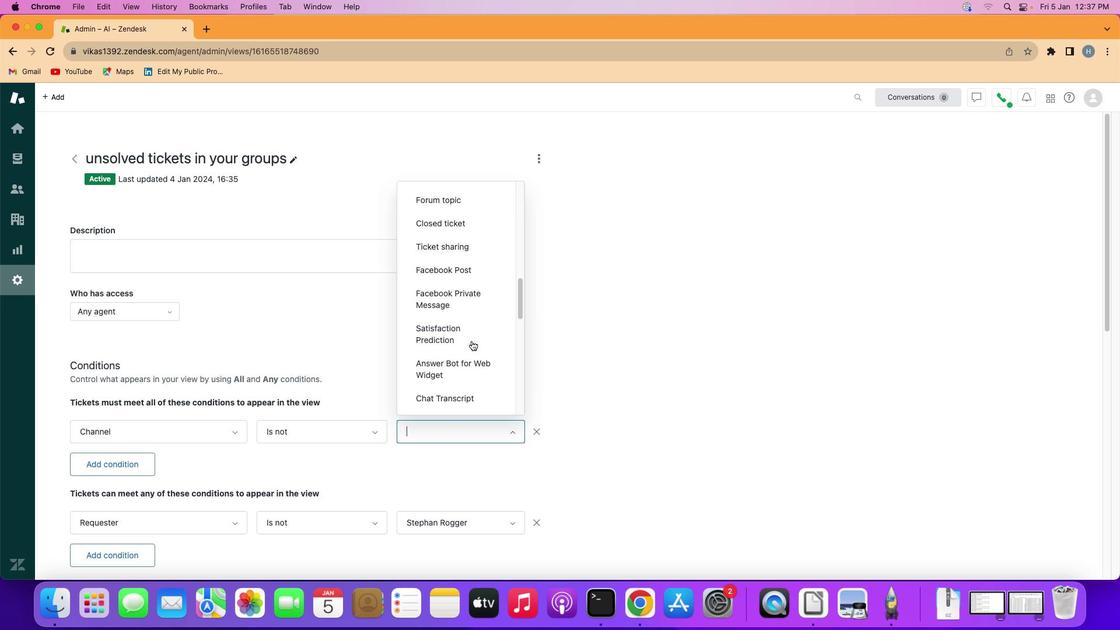 
Action: Mouse scrolled (471, 340) with delta (0, -1)
Screenshot: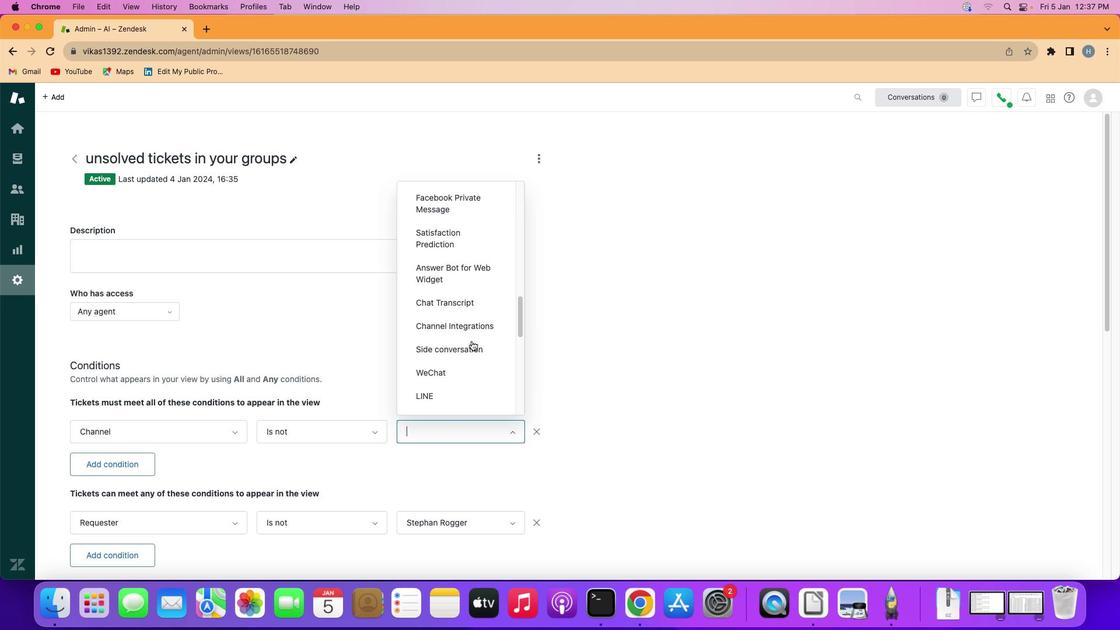 
Action: Mouse moved to (469, 353)
Screenshot: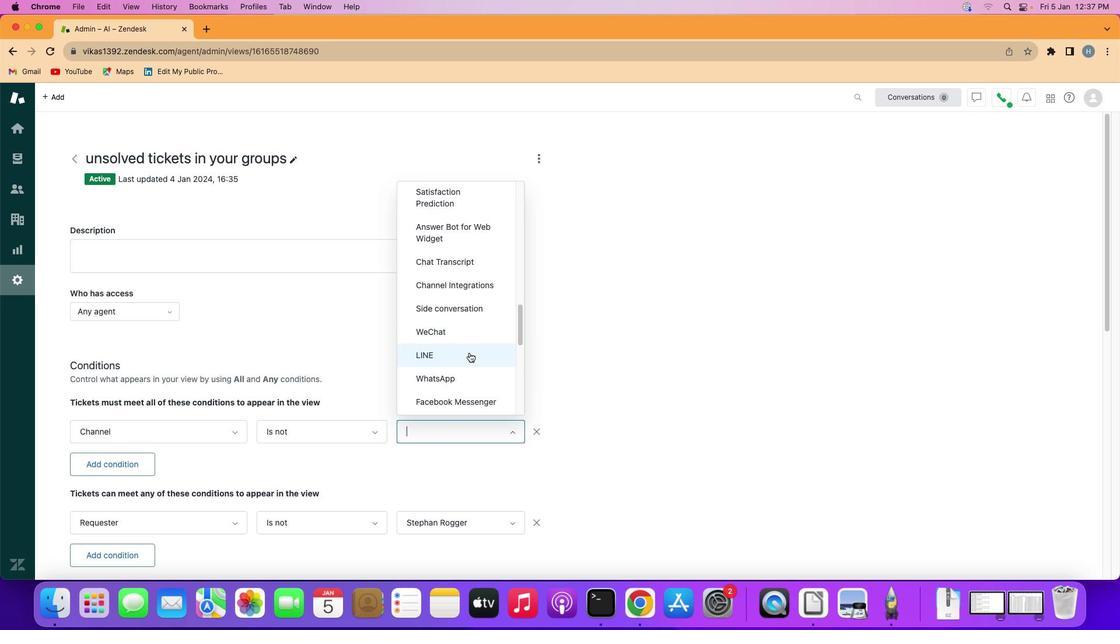 
Action: Mouse pressed left at (469, 353)
Screenshot: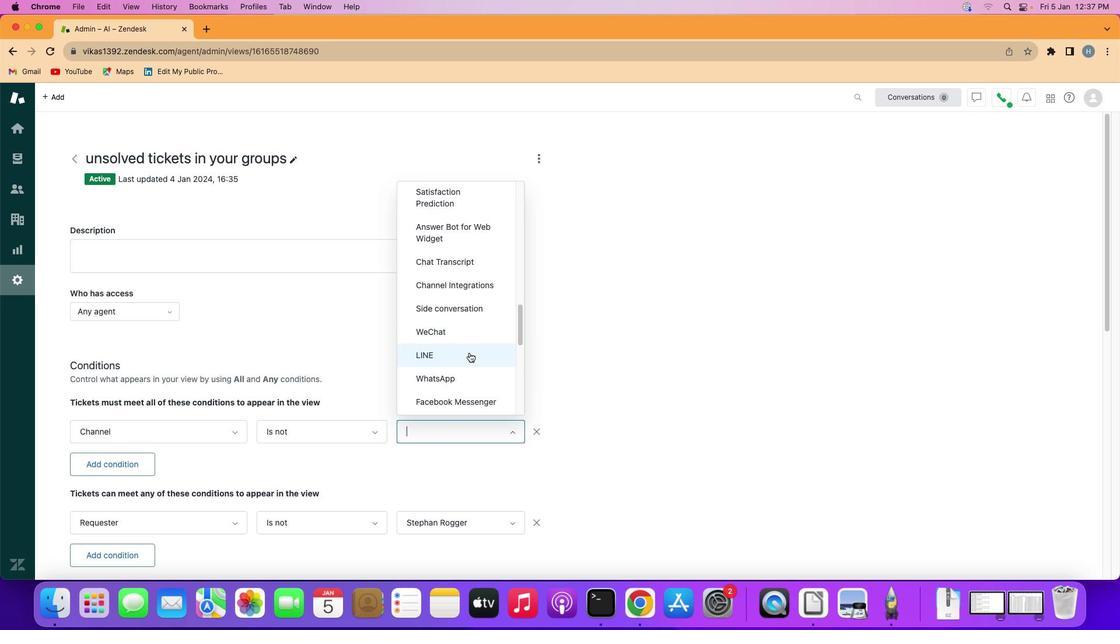 
Action: Mouse moved to (464, 382)
Screenshot: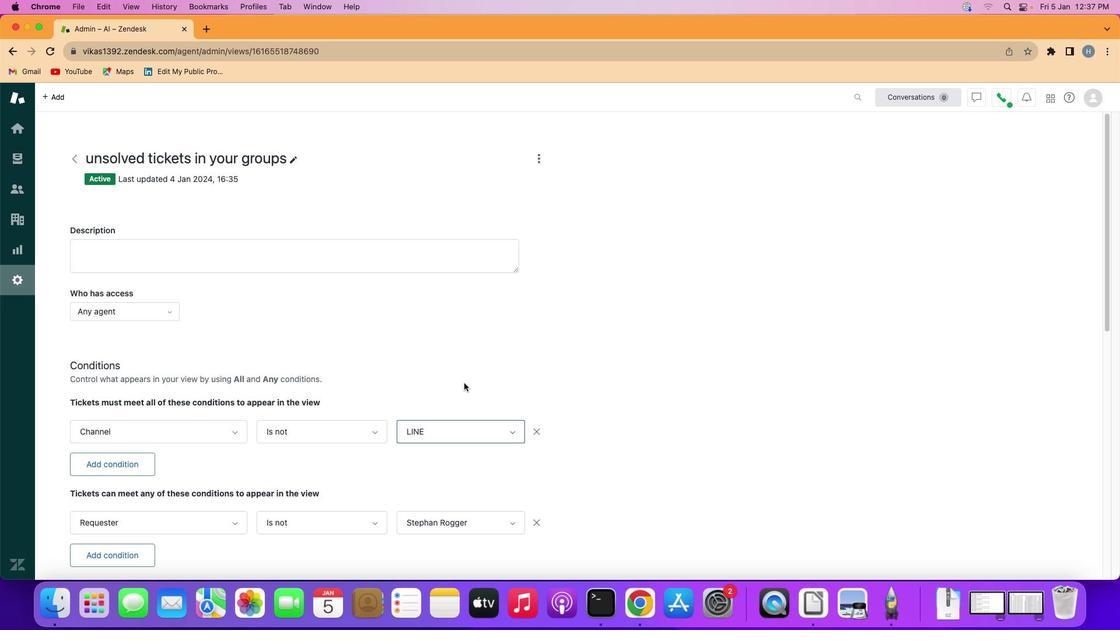 
